 Task: Add Global Bakeries Mediterranean Super Thin Pita to the cart.
Action: Mouse moved to (19, 86)
Screenshot: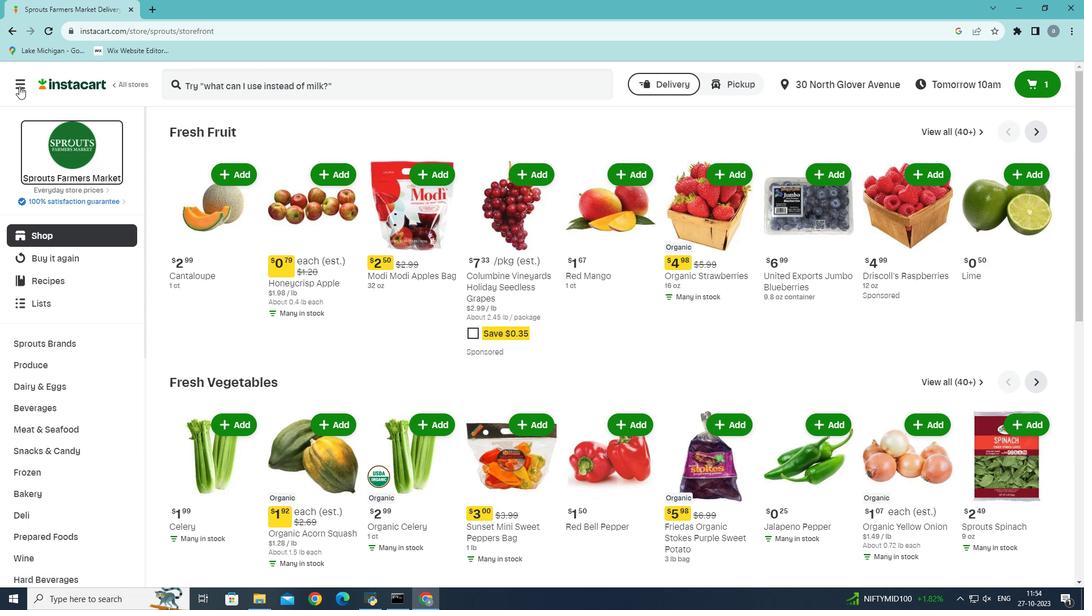 
Action: Mouse pressed left at (19, 86)
Screenshot: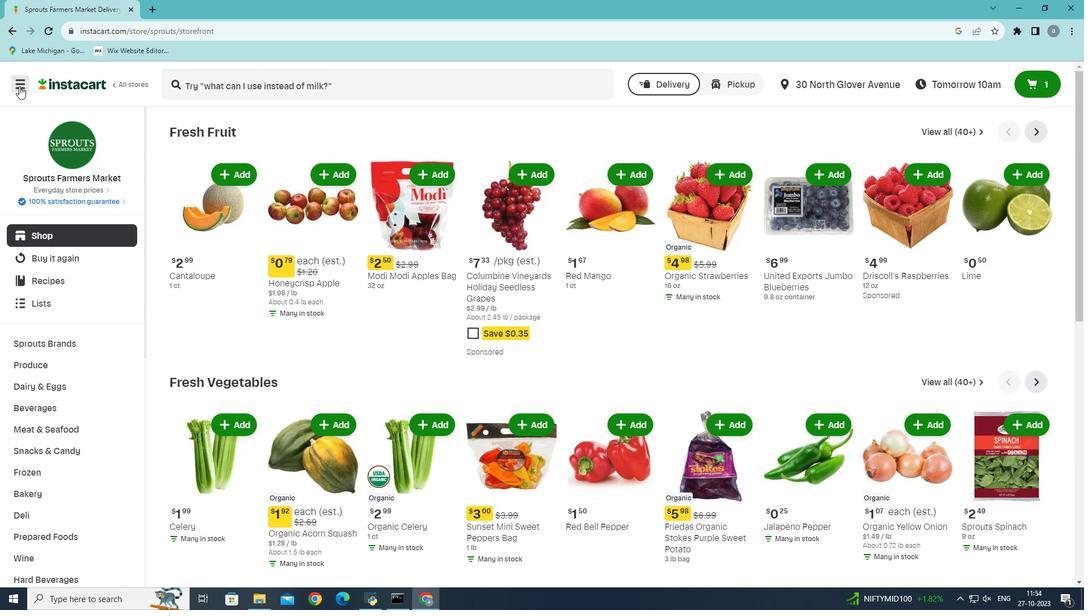 
Action: Mouse moved to (54, 328)
Screenshot: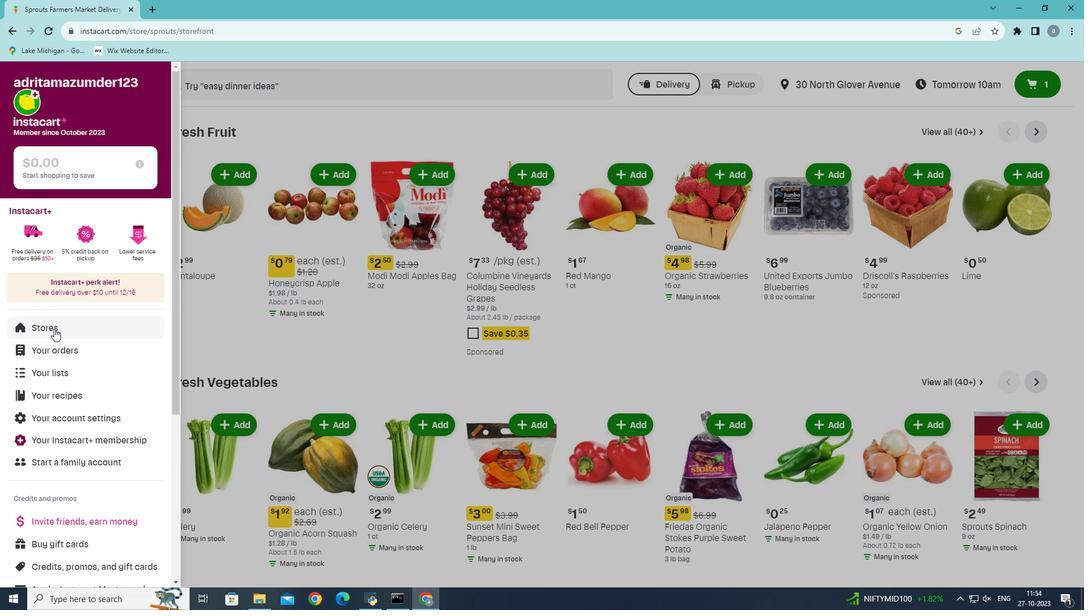 
Action: Mouse pressed left at (54, 328)
Screenshot: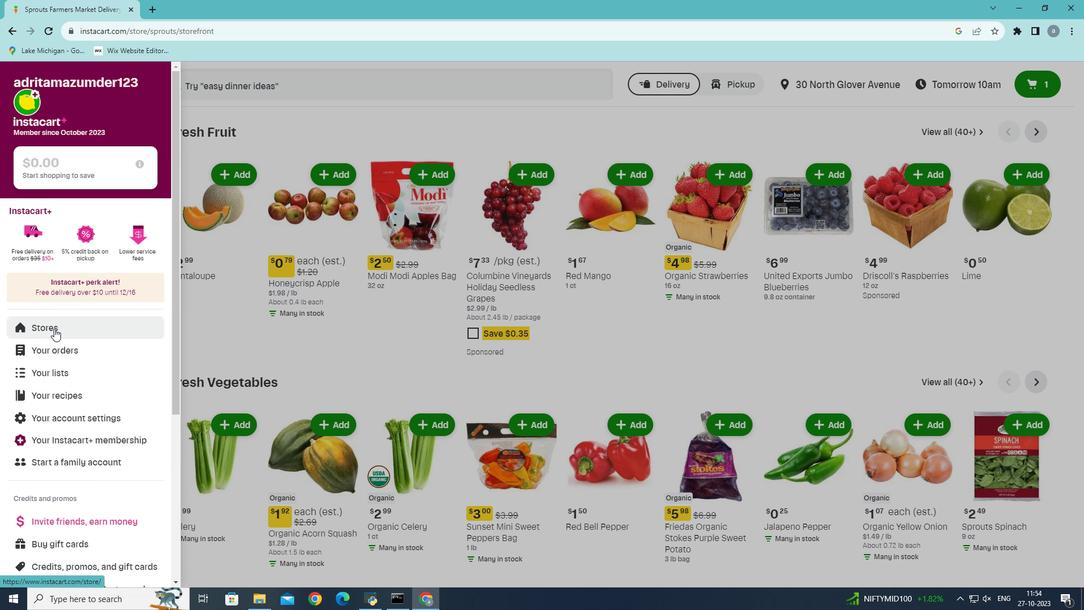 
Action: Mouse moved to (253, 127)
Screenshot: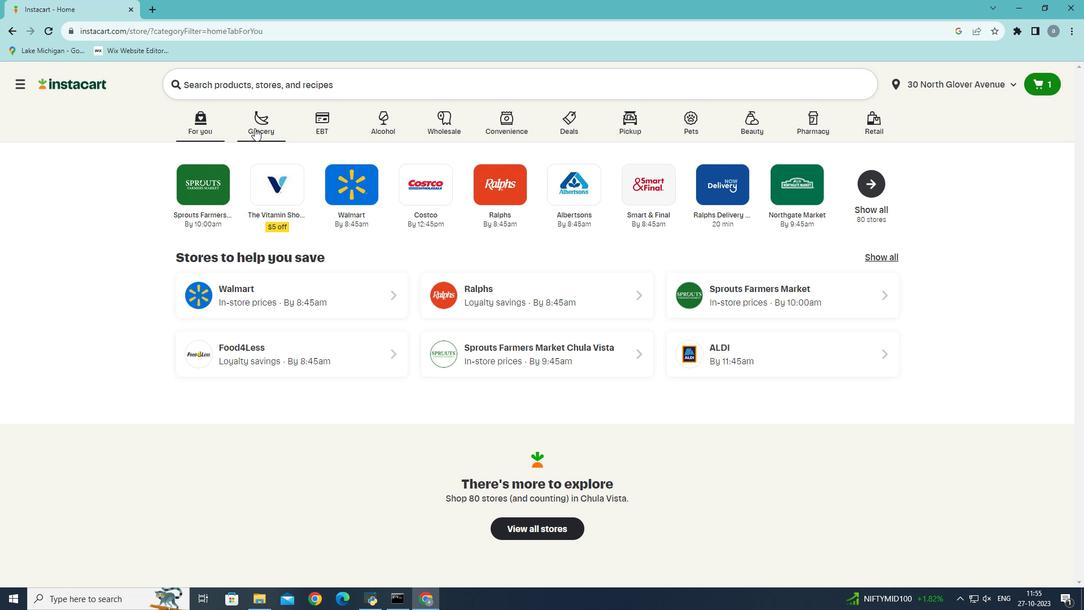 
Action: Mouse pressed left at (253, 127)
Screenshot: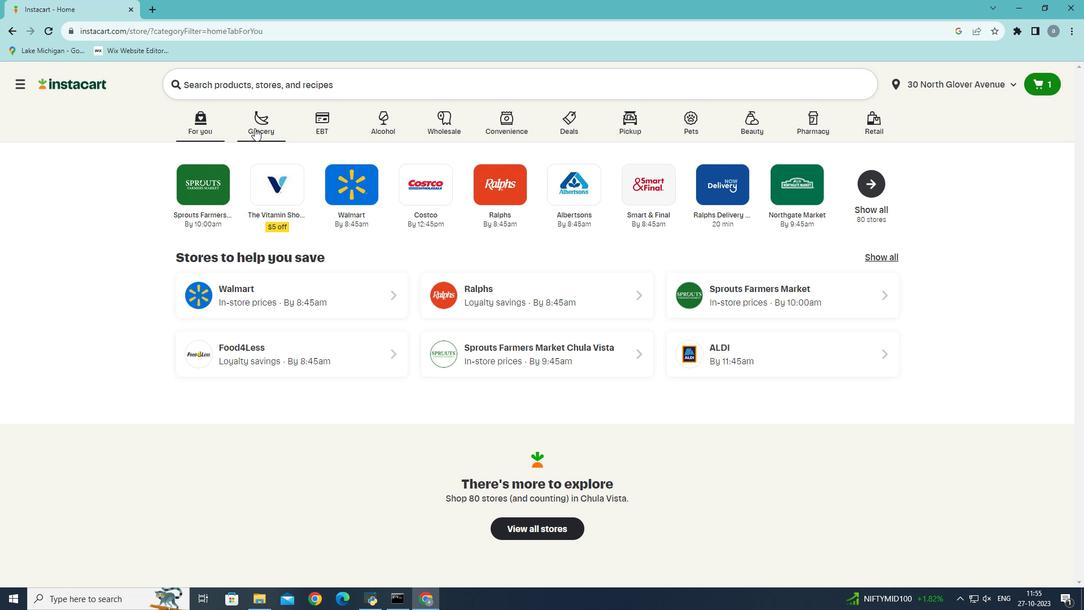 
Action: Mouse moved to (249, 325)
Screenshot: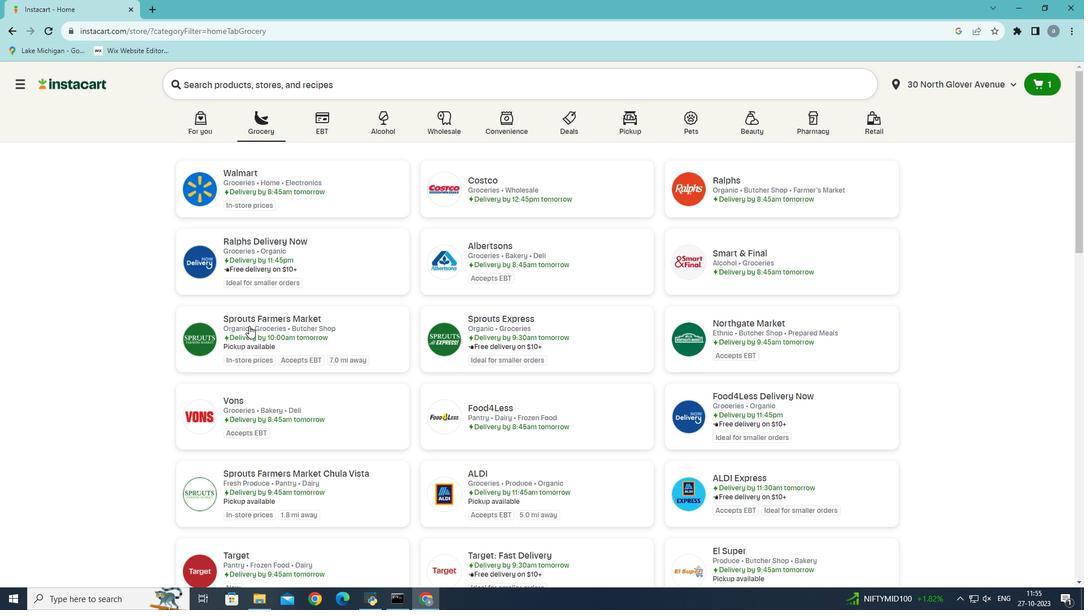 
Action: Mouse pressed left at (249, 325)
Screenshot: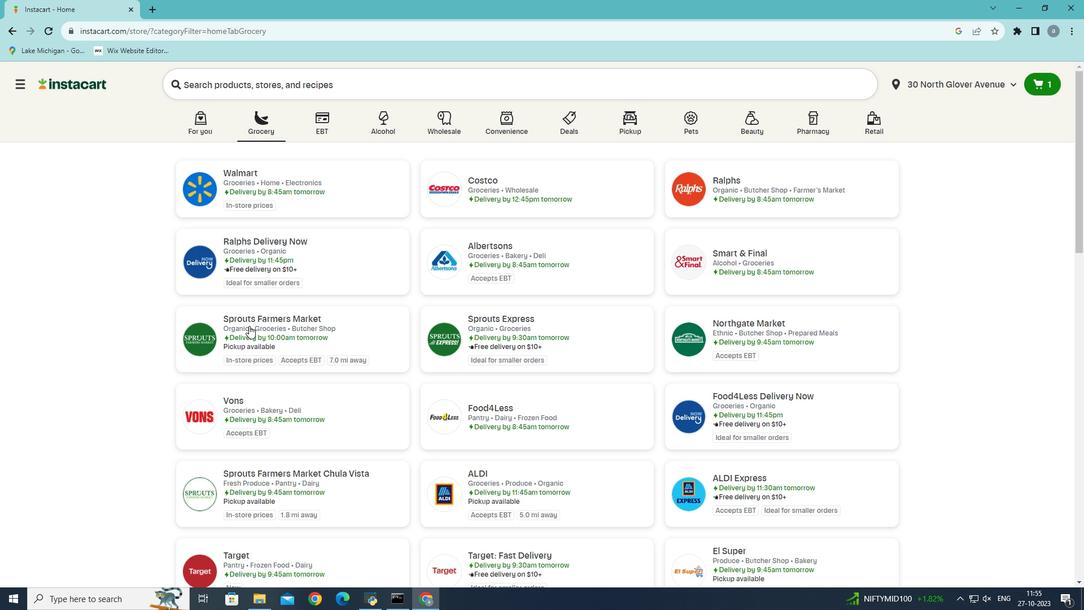 
Action: Mouse moved to (43, 493)
Screenshot: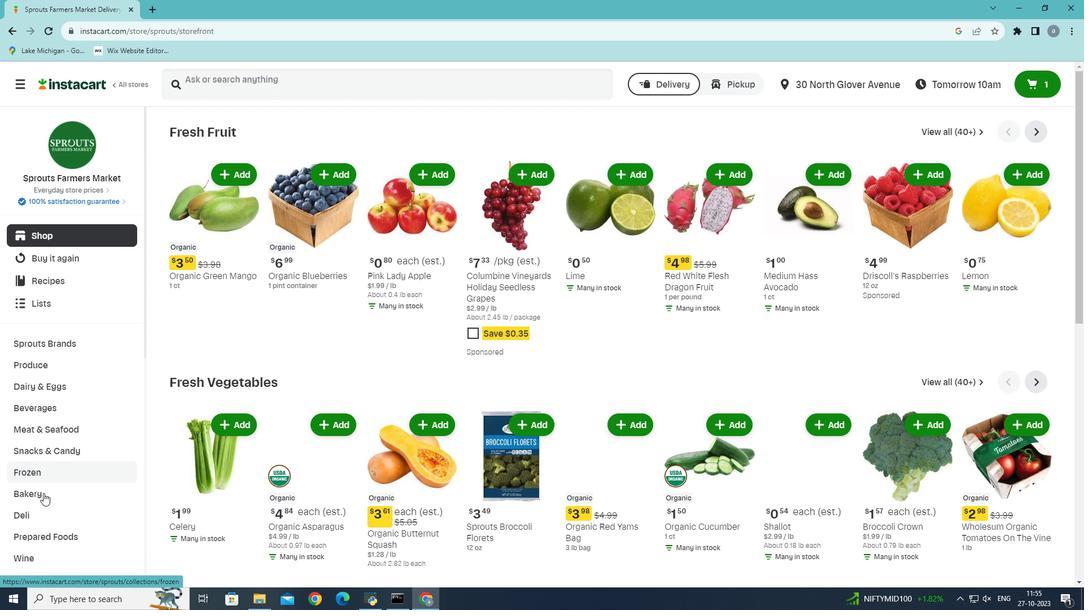 
Action: Mouse pressed left at (43, 493)
Screenshot: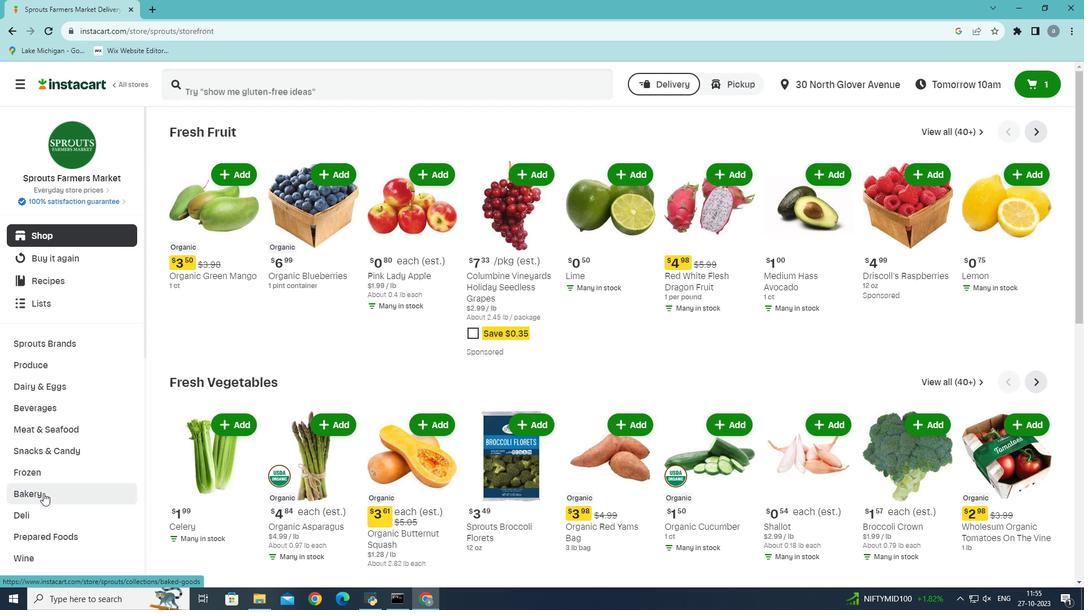
Action: Mouse moved to (832, 155)
Screenshot: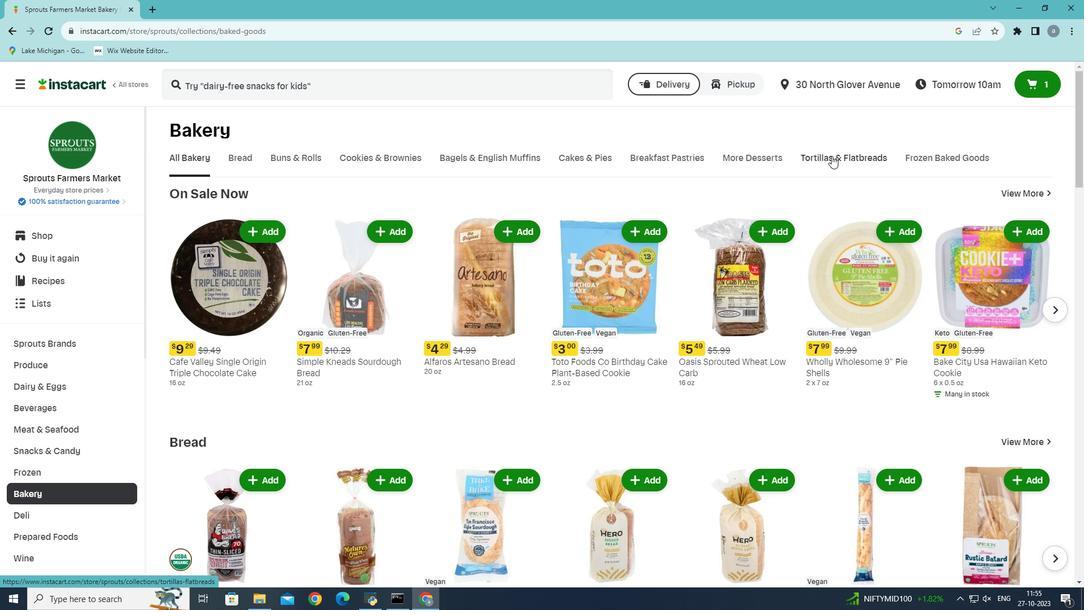 
Action: Mouse pressed left at (832, 155)
Screenshot: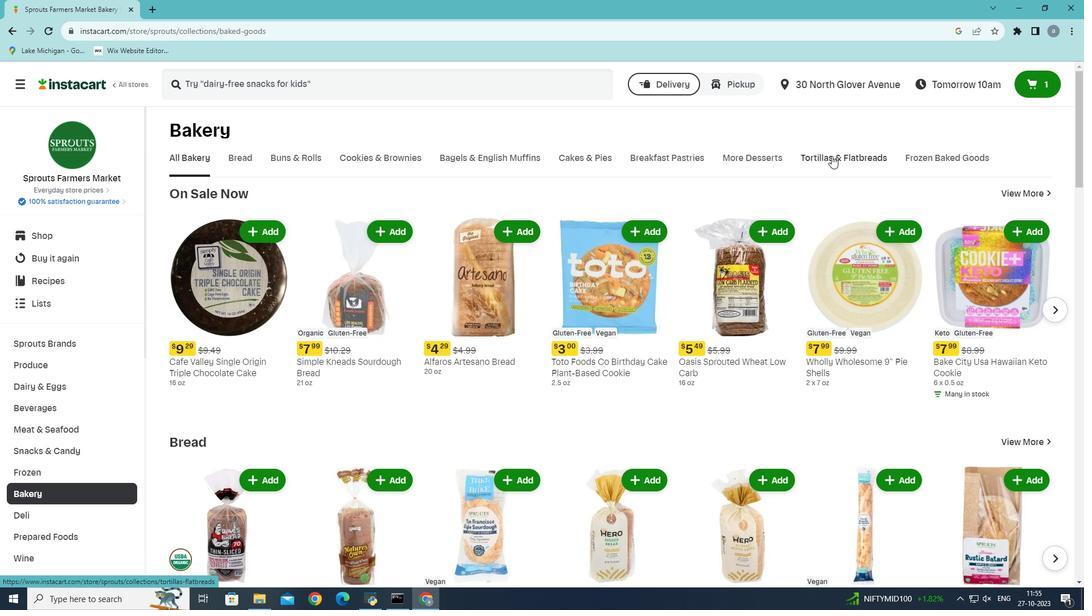 
Action: Mouse moved to (349, 216)
Screenshot: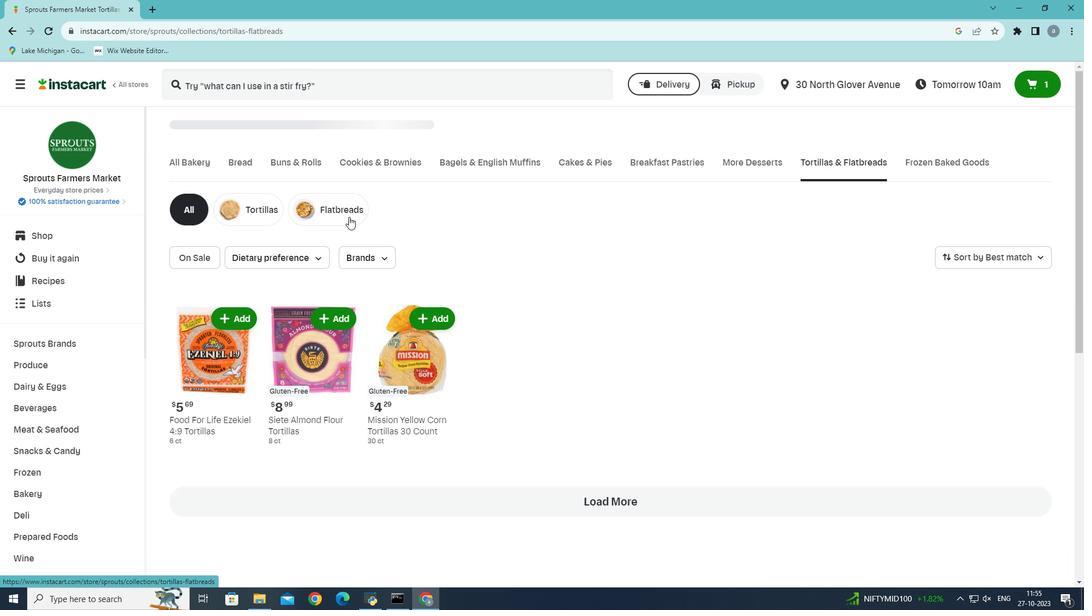 
Action: Mouse pressed left at (349, 216)
Screenshot: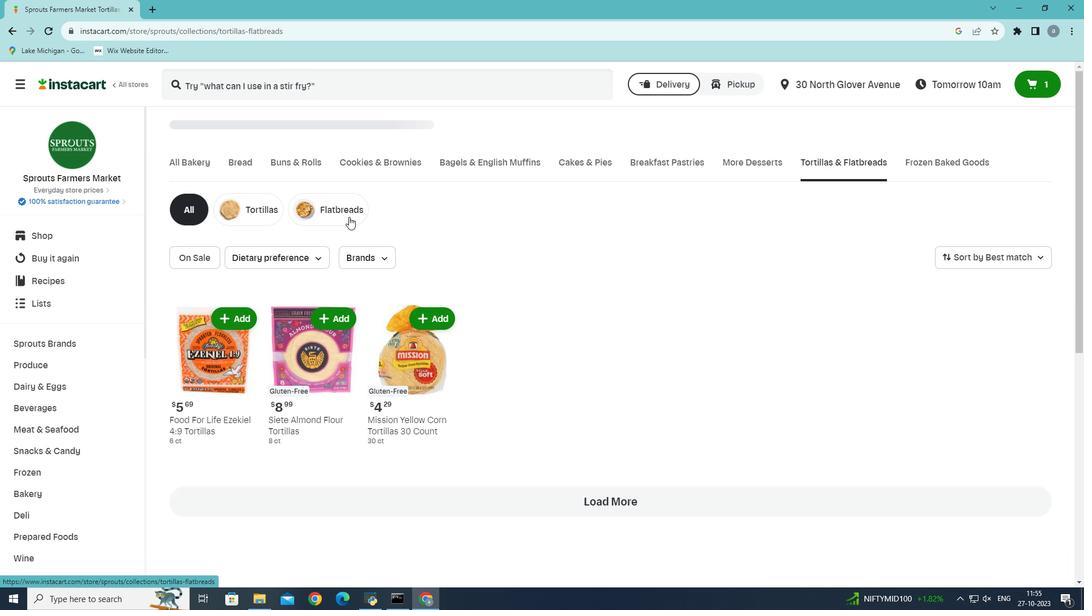 
Action: Mouse moved to (615, 419)
Screenshot: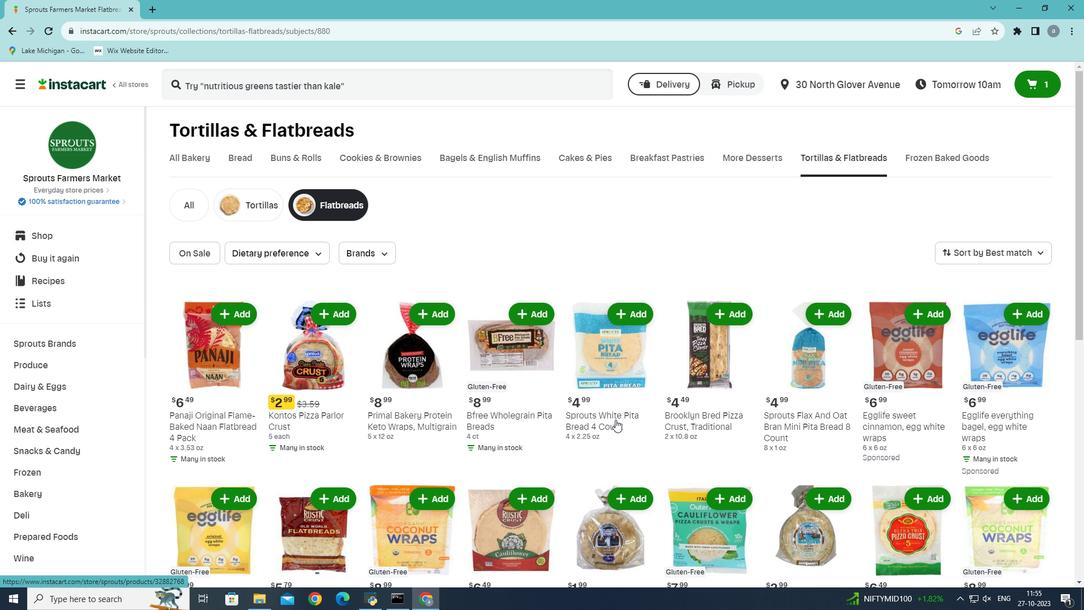 
Action: Mouse scrolled (615, 419) with delta (0, 0)
Screenshot: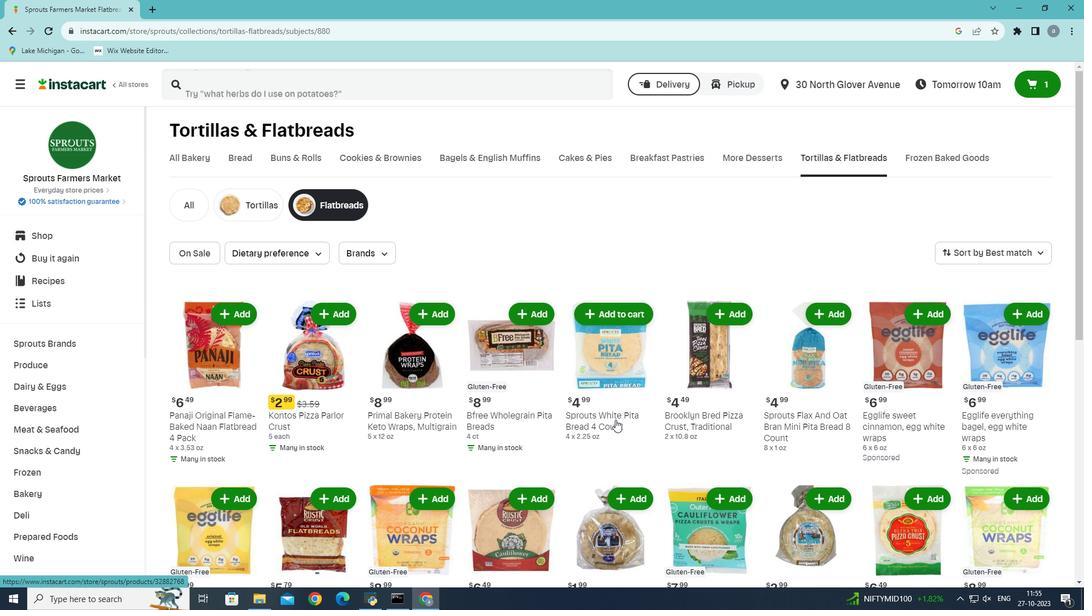 
Action: Mouse scrolled (615, 419) with delta (0, 0)
Screenshot: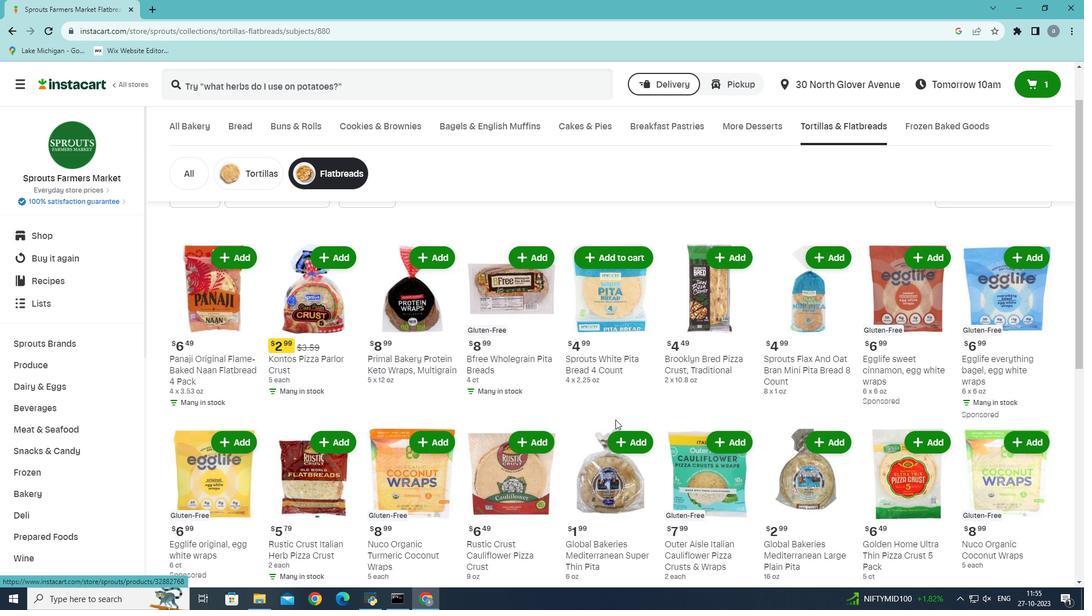 
Action: Mouse moved to (615, 419)
Screenshot: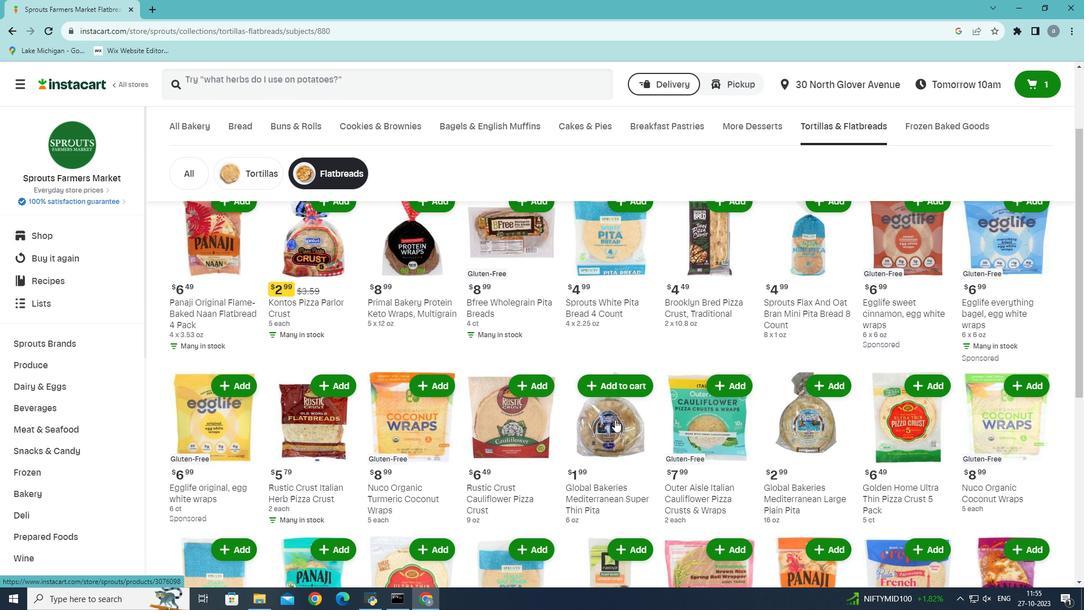 
Action: Mouse scrolled (615, 419) with delta (0, 0)
Screenshot: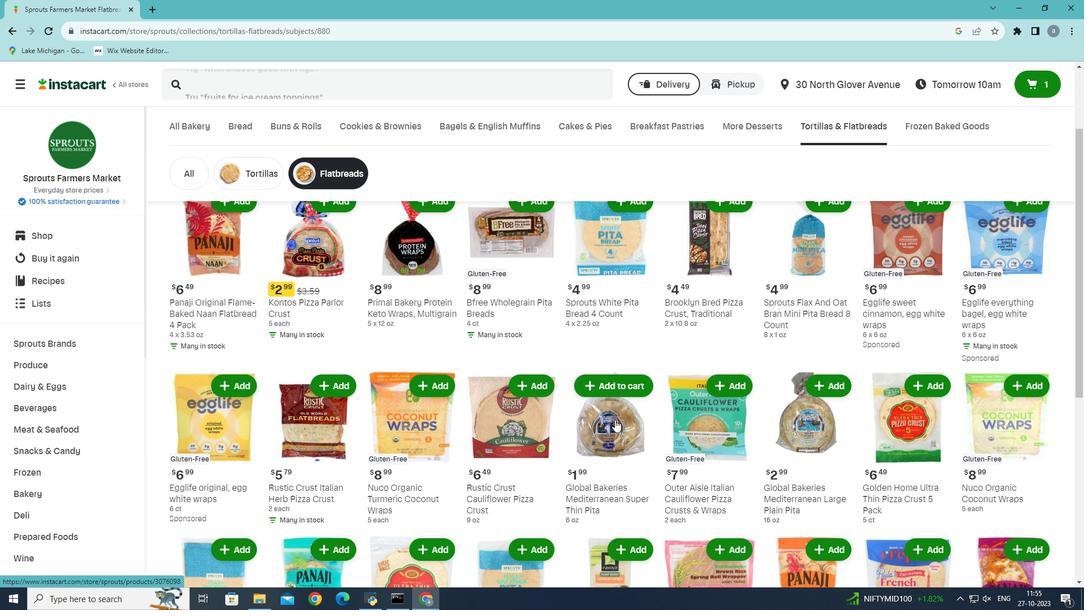 
Action: Mouse moved to (637, 331)
Screenshot: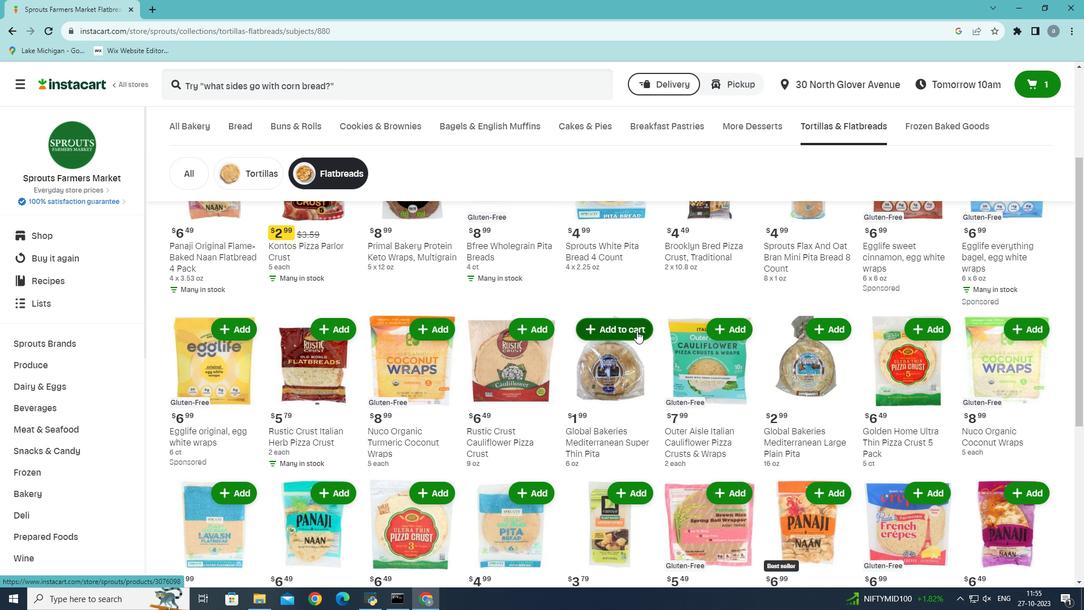 
Action: Mouse pressed left at (637, 331)
Screenshot: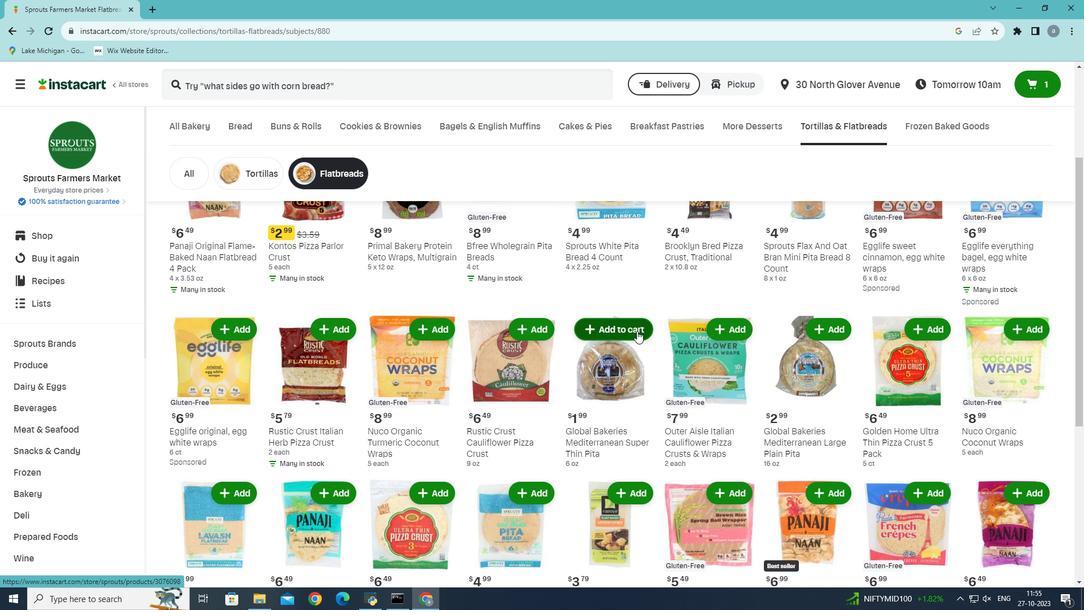 
Action: Mouse moved to (432, 366)
Screenshot: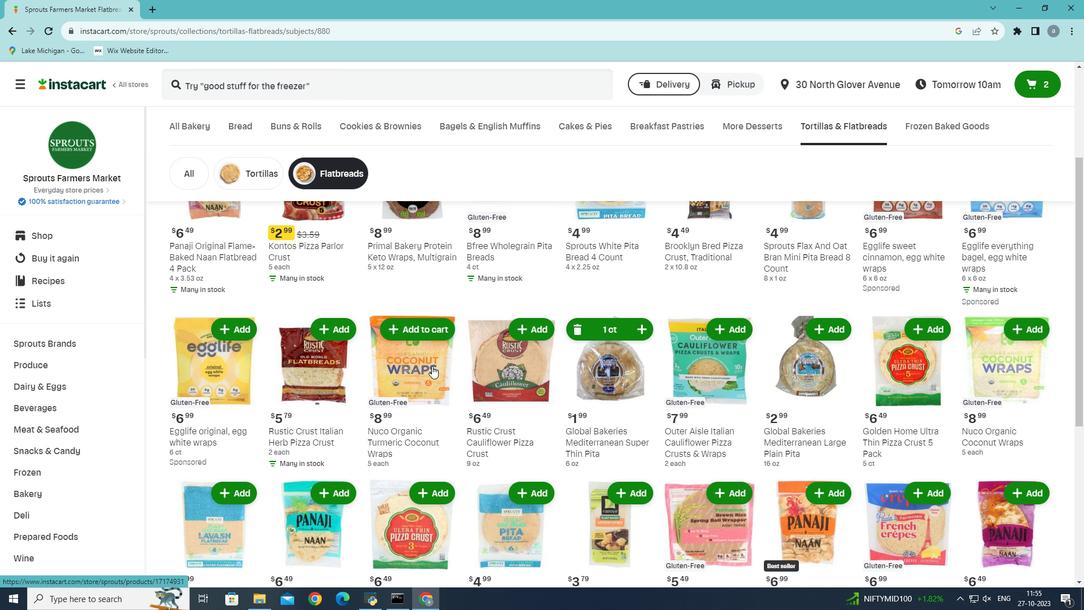 
